 Task: Paste the link "https://unsplash.com/photos/Pxz75CRqvkM".
Action: Mouse pressed left at (786, 236)
Screenshot: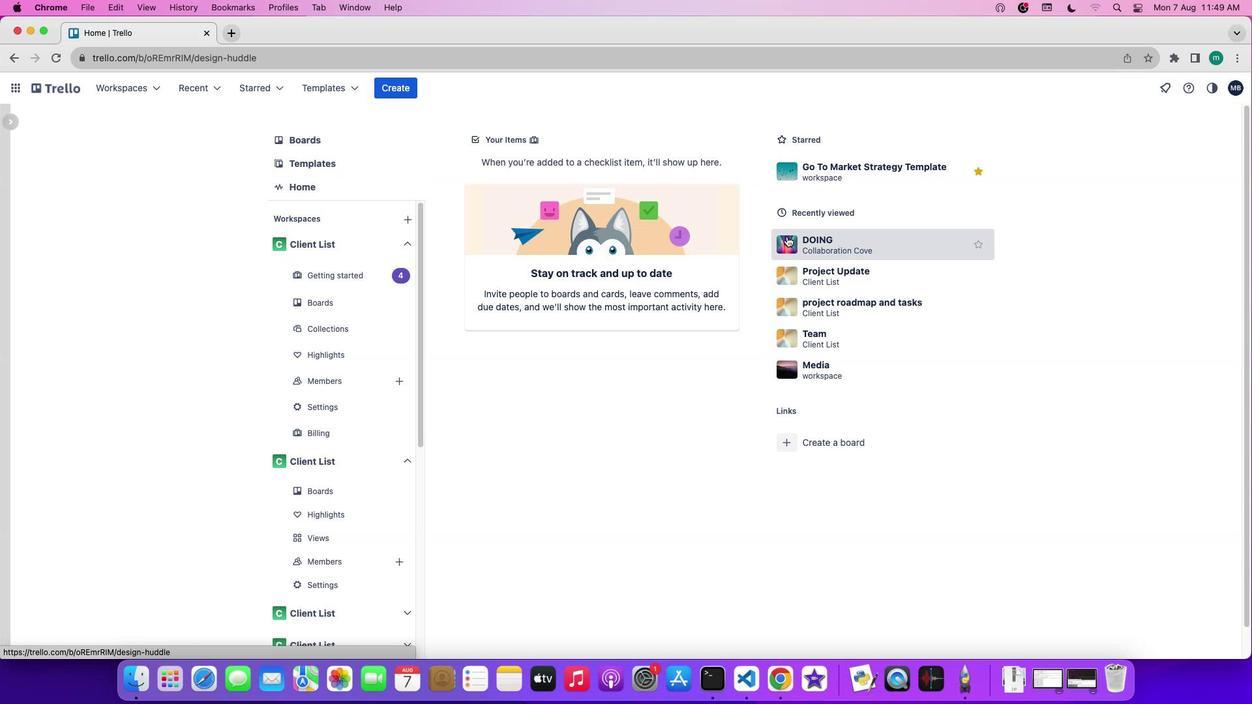 
Action: Mouse moved to (41, 251)
Screenshot: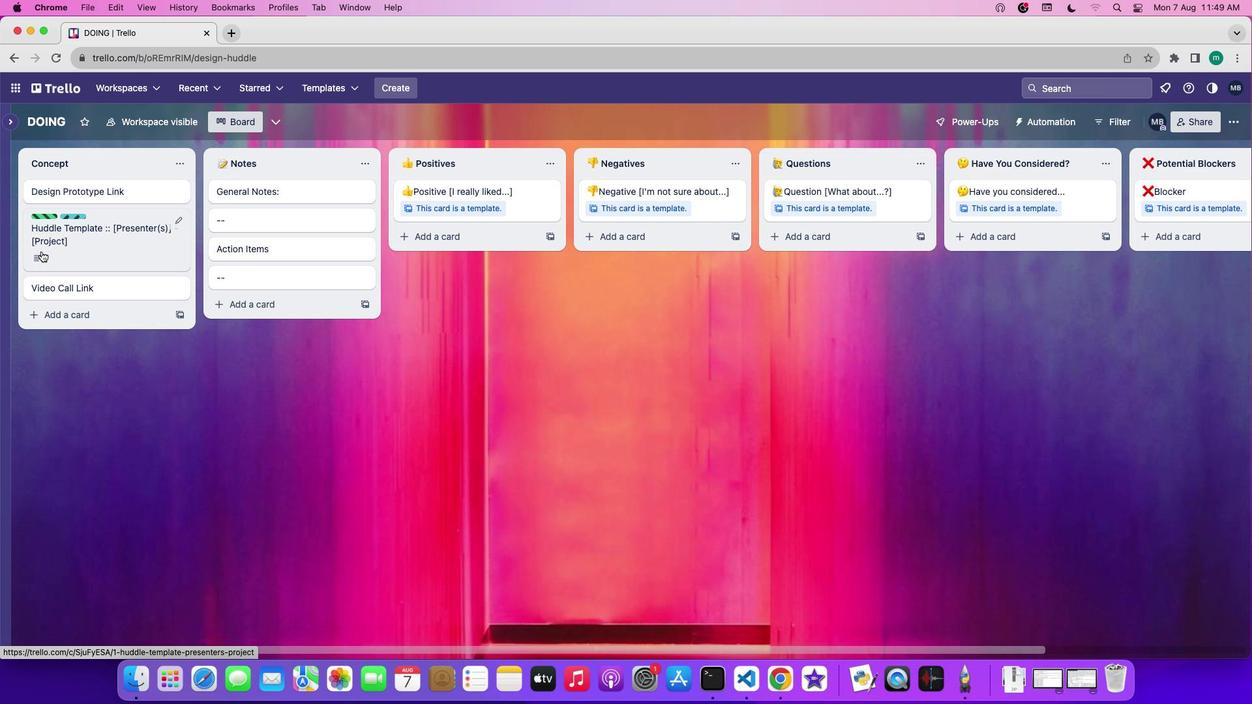 
Action: Mouse pressed left at (41, 251)
Screenshot: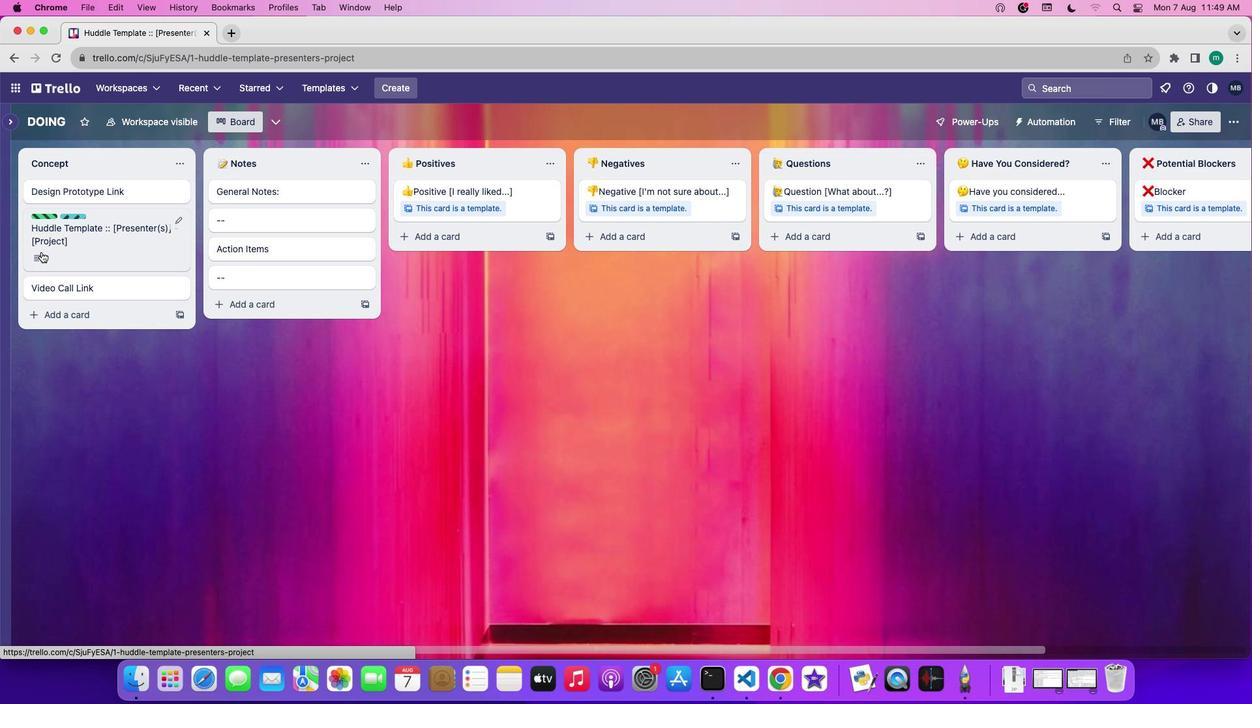 
Action: Mouse moved to (39, 257)
Screenshot: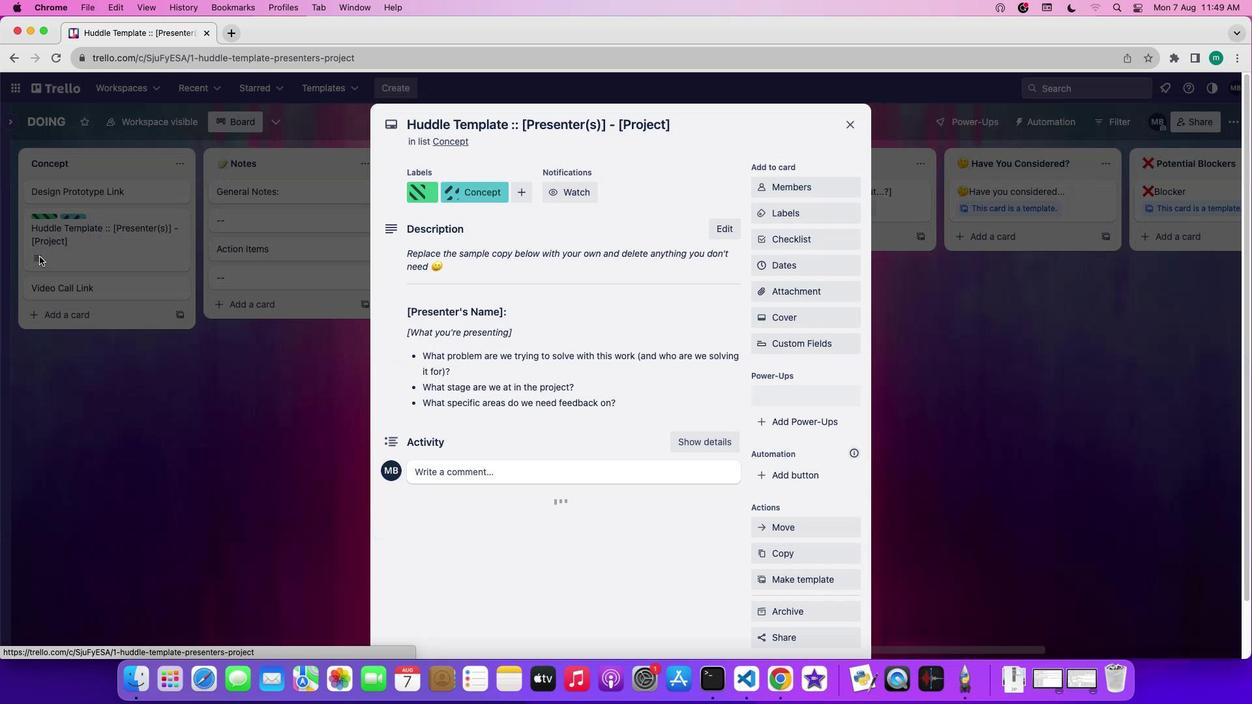 
Action: Mouse pressed left at (39, 257)
Screenshot: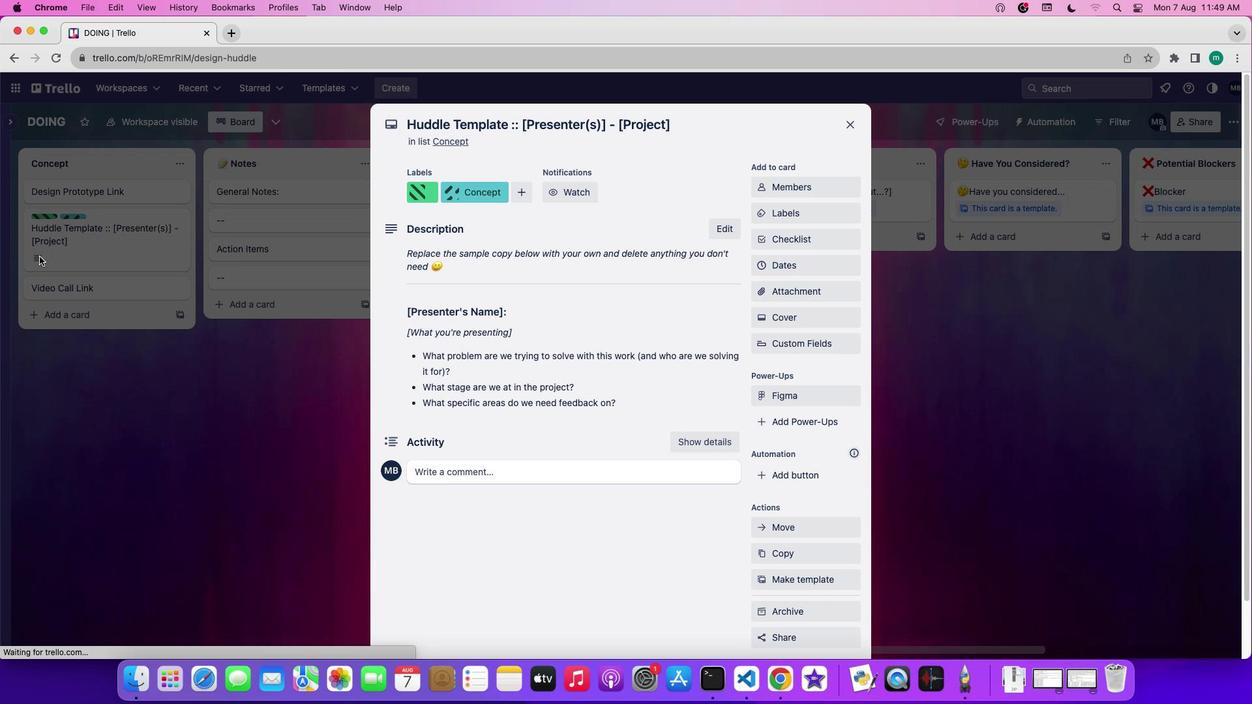 
Action: Mouse pressed left at (39, 257)
Screenshot: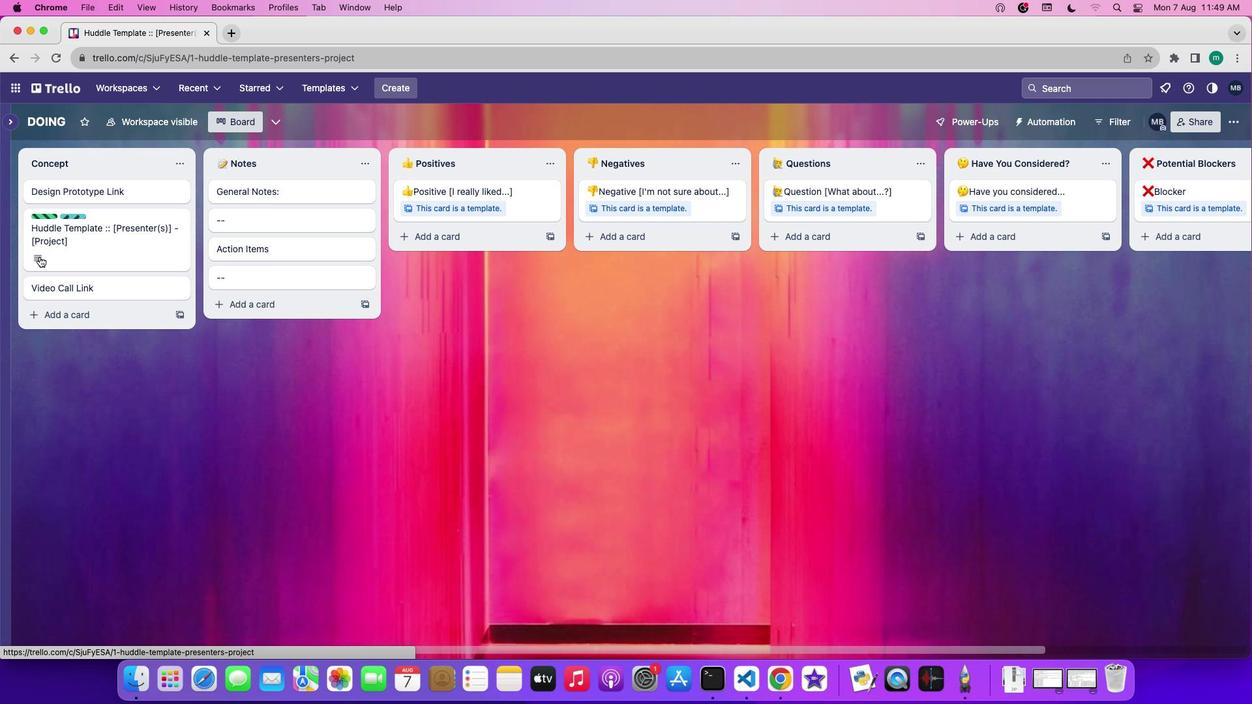 
Action: Mouse moved to (812, 287)
Screenshot: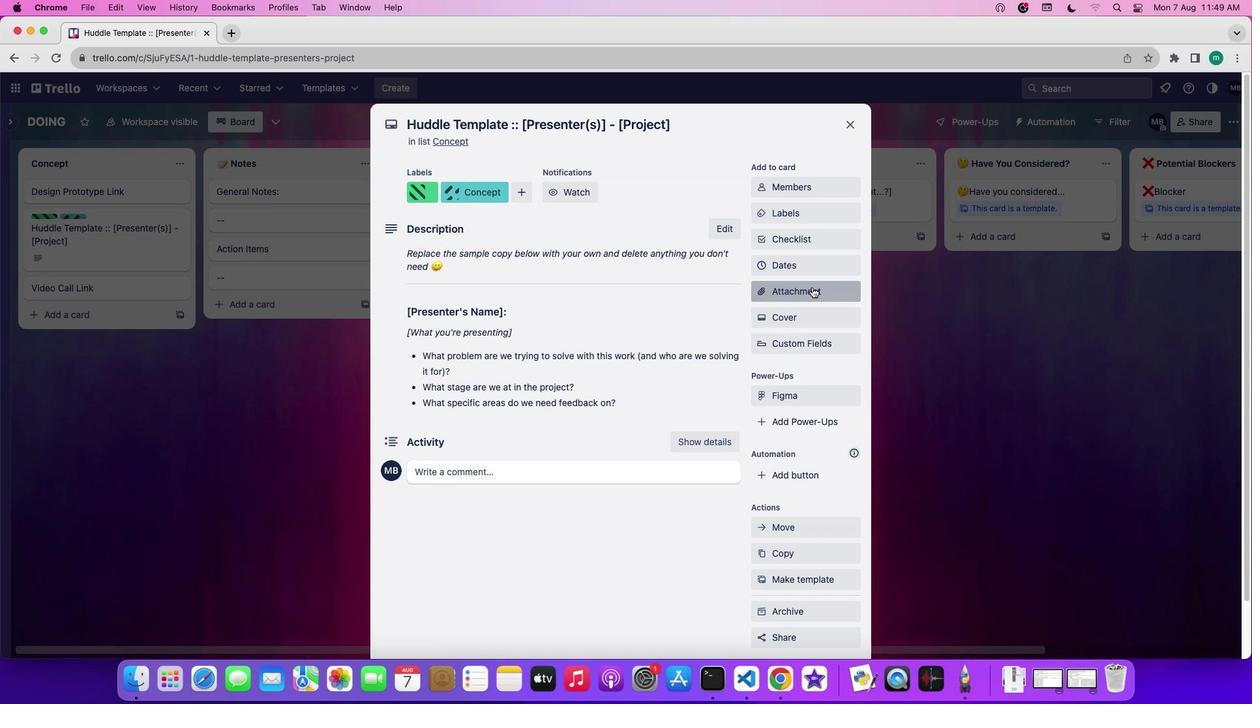 
Action: Mouse pressed left at (812, 287)
Screenshot: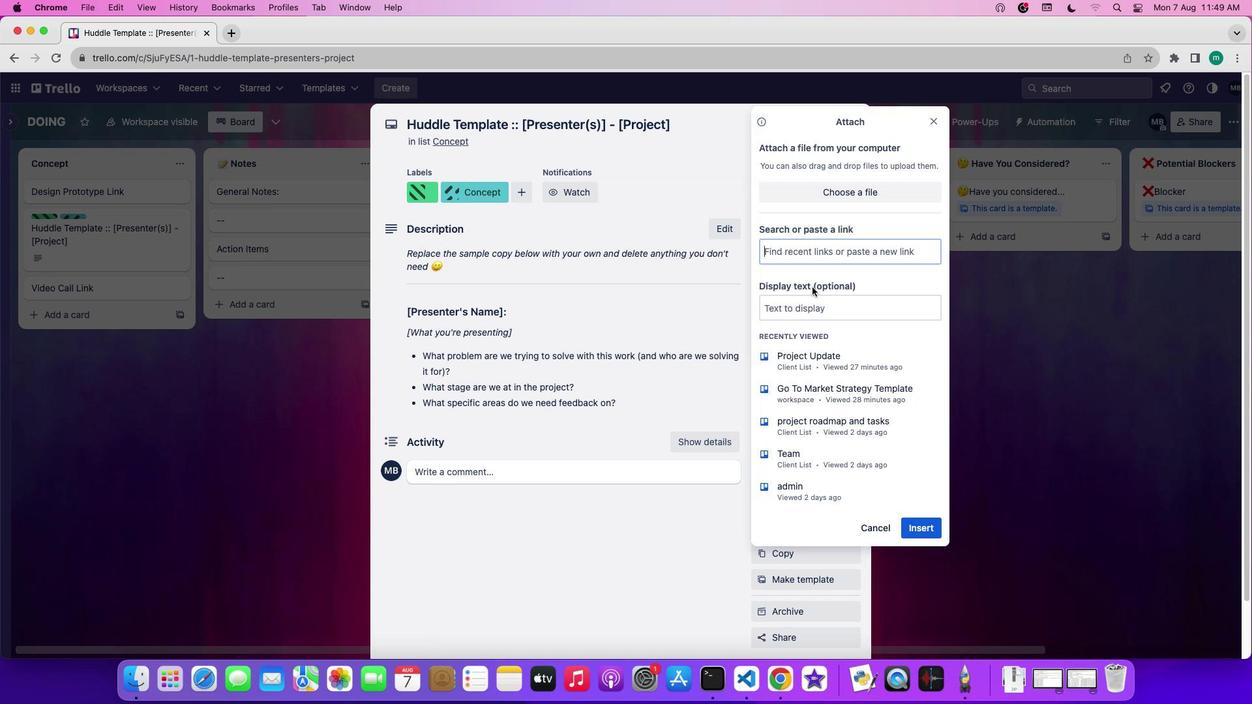 
Action: Mouse moved to (832, 256)
Screenshot: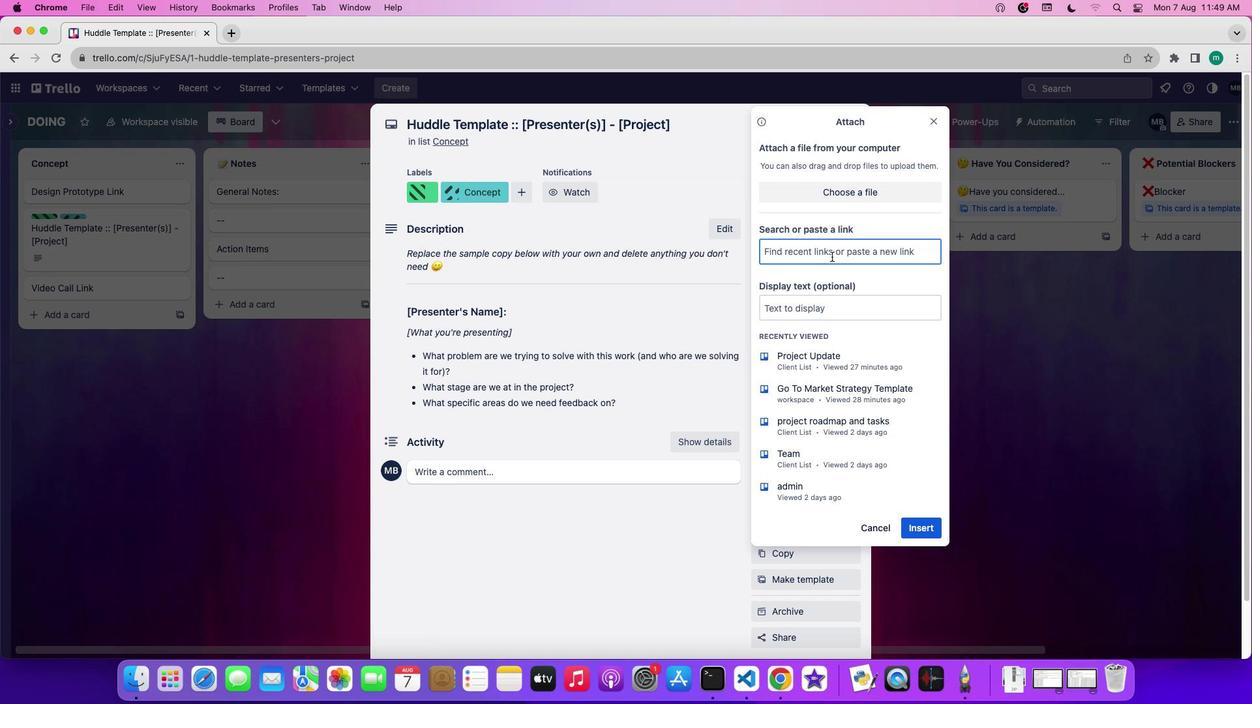 
Action: Mouse pressed left at (832, 256)
Screenshot: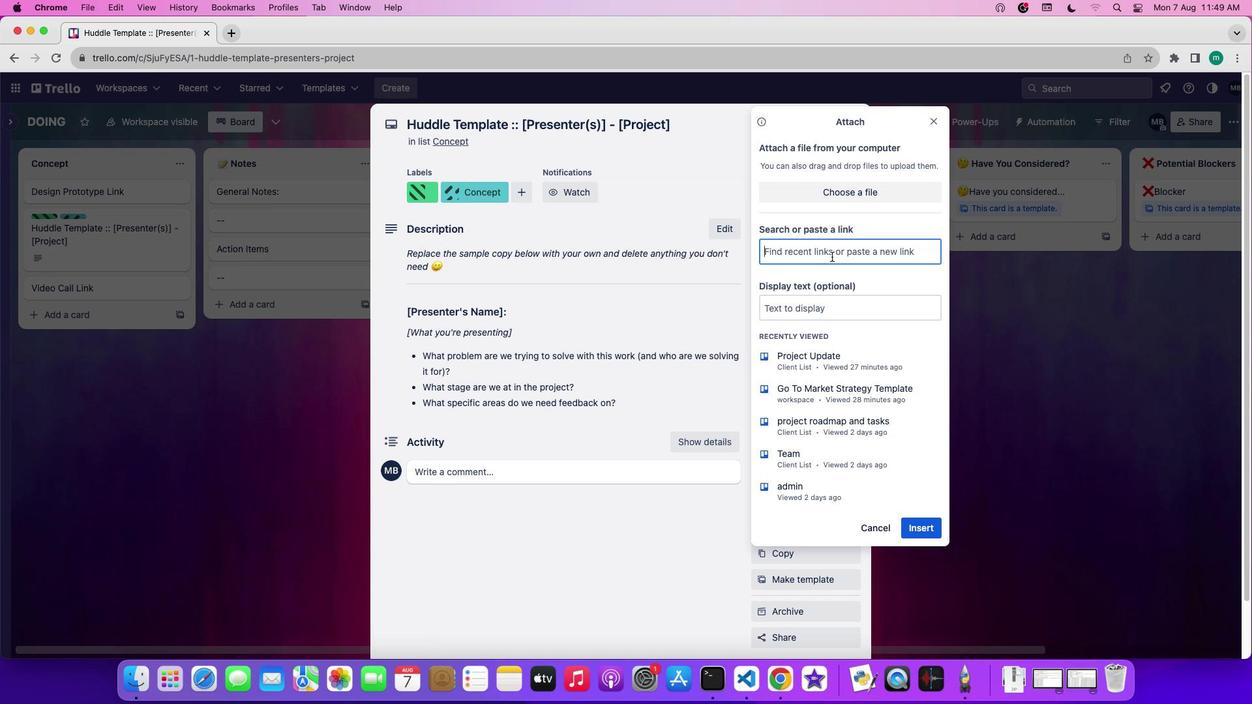 
Action: Key pressed Key.cmd'v'
Screenshot: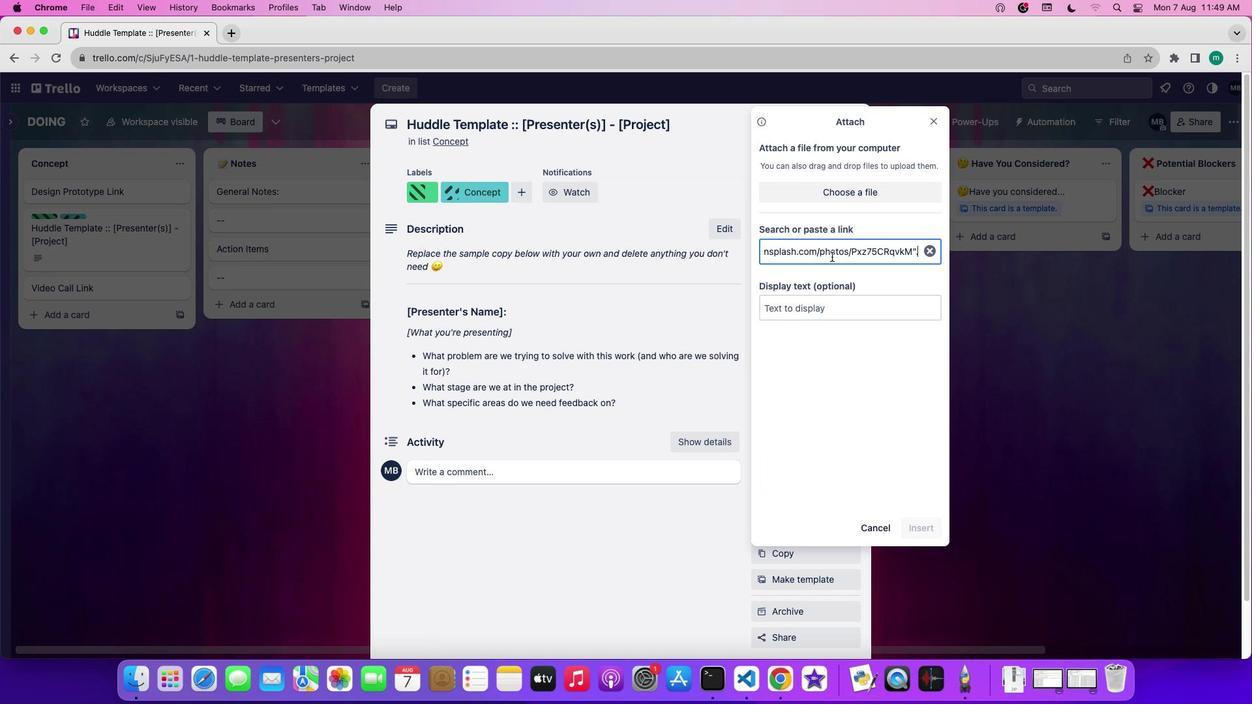 
